 Task: In the Contact  ElenaHall90@nyu.edu, Log Email with description: 'Sent an email with a proposal to a potential buyer.'; Add date: '22 August, 2023', attach the document: Terms_and_conditions.doc. Logged in from softage.10@softage.net
Action: Mouse moved to (107, 72)
Screenshot: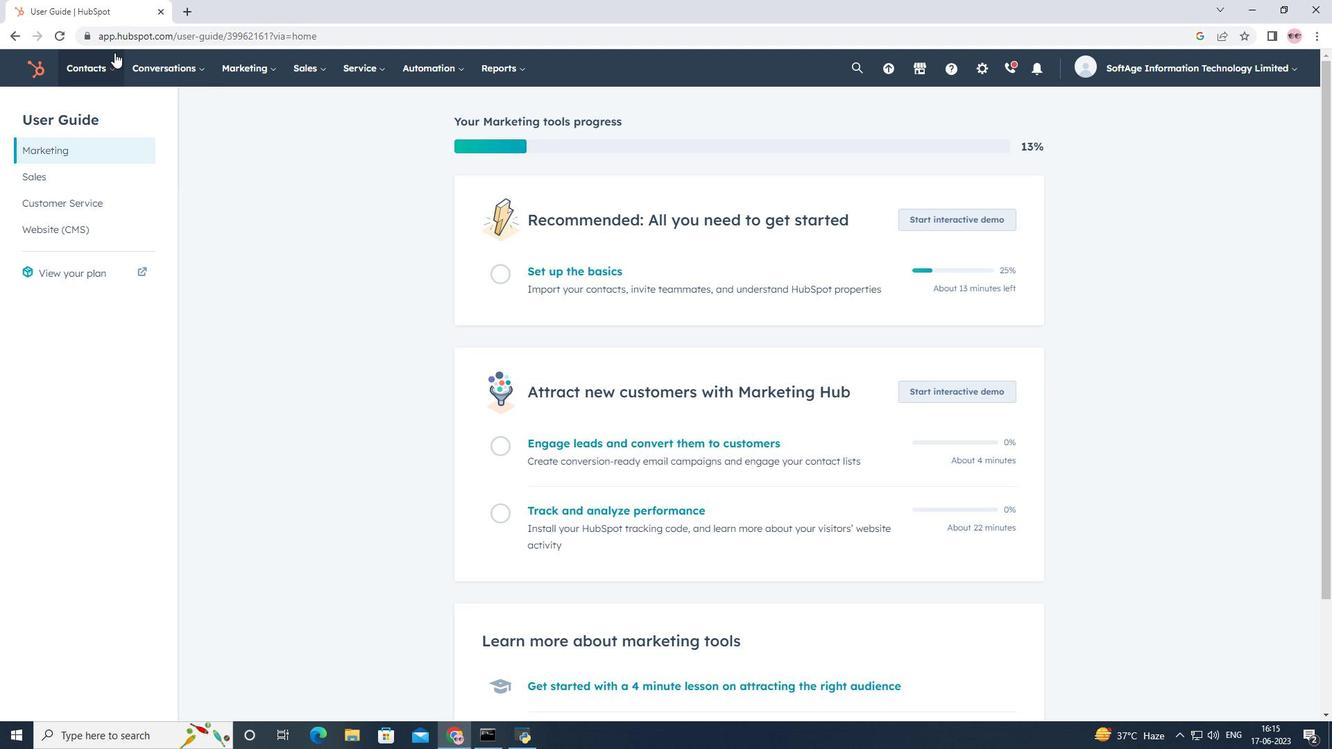 
Action: Mouse pressed left at (107, 72)
Screenshot: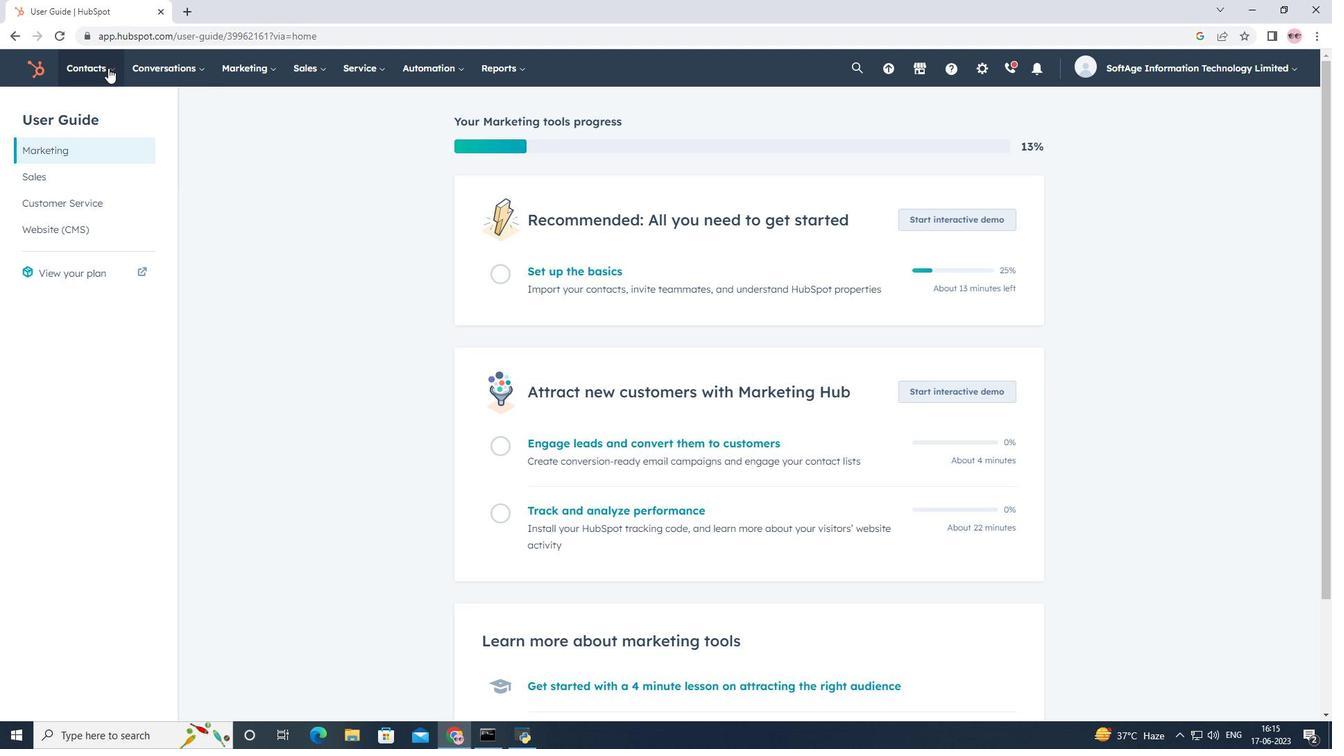 
Action: Mouse moved to (124, 104)
Screenshot: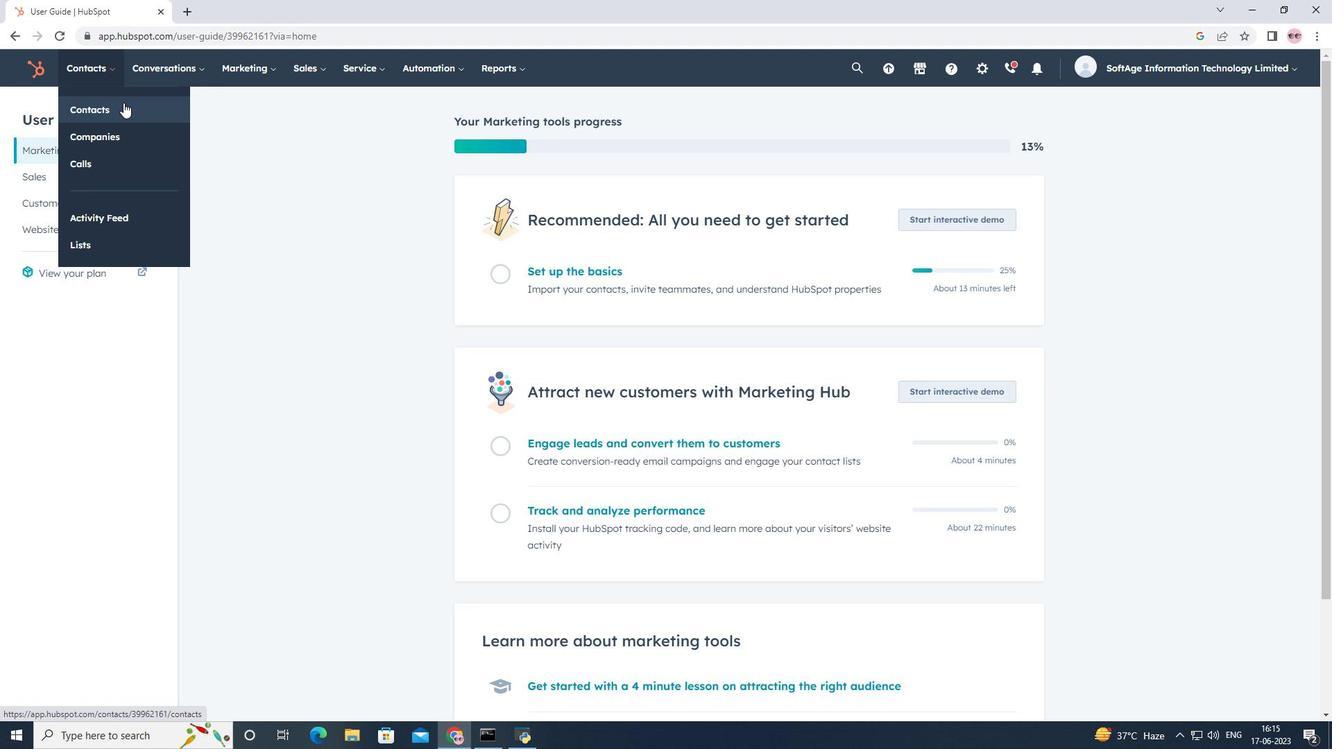 
Action: Mouse pressed left at (124, 104)
Screenshot: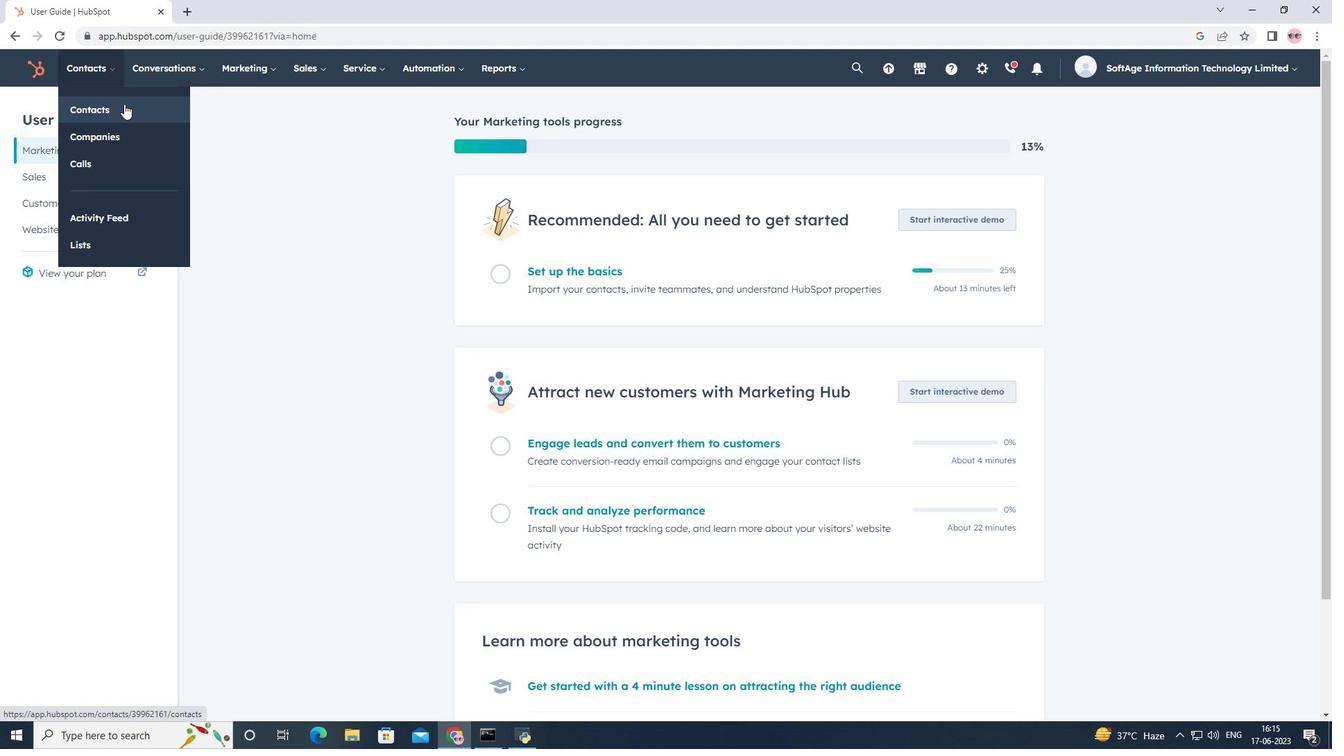 
Action: Mouse moved to (109, 230)
Screenshot: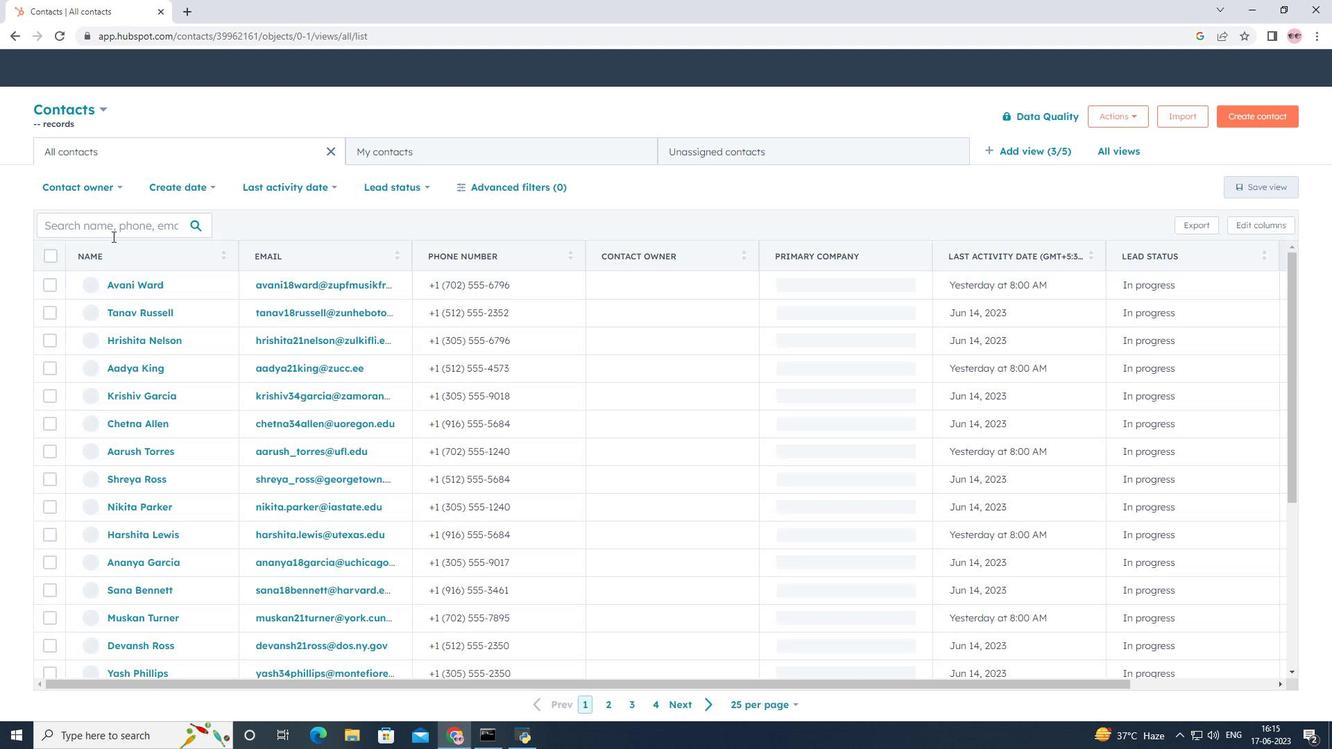 
Action: Mouse pressed left at (109, 230)
Screenshot: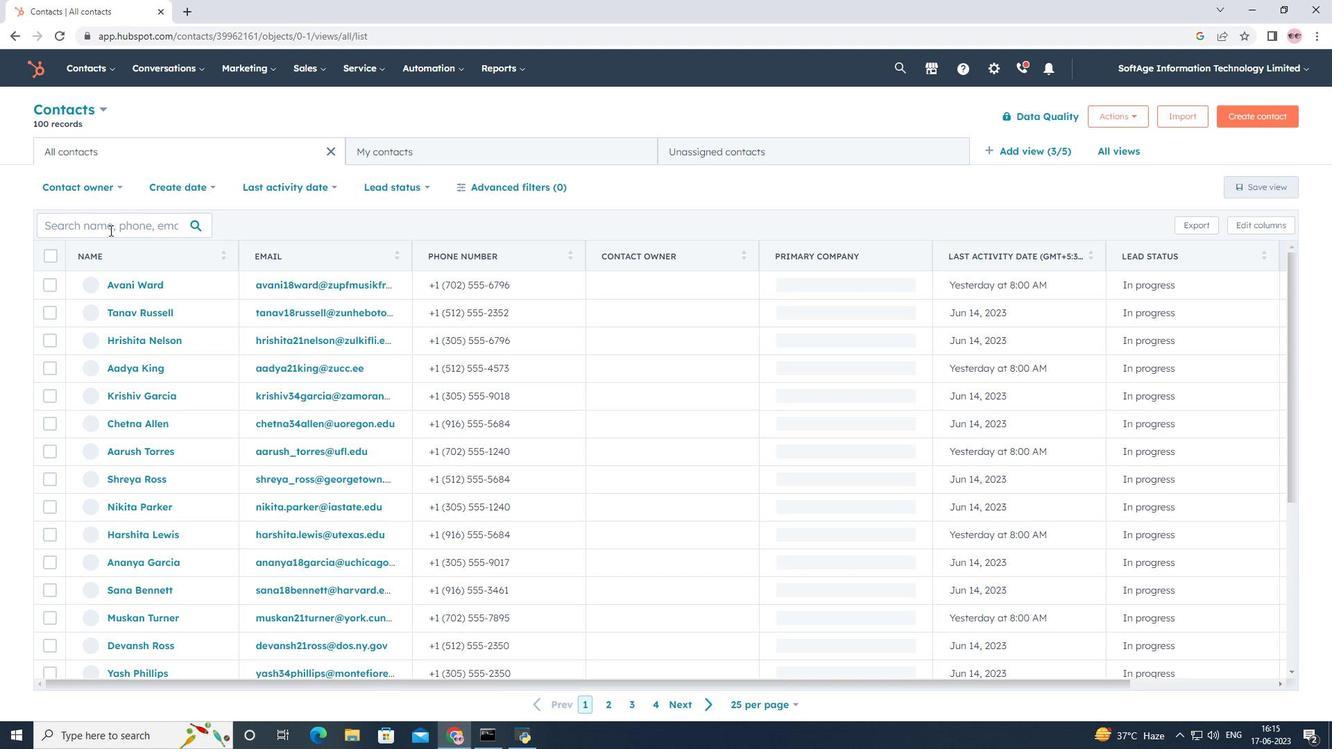 
Action: Key pressed <Key.shift>Elena<Key.shift>Hall<Key.shift>90<Key.shift><Key.shift><Key.shift><Key.shift><Key.shift><Key.shift><Key.shift><Key.shift><Key.shift>@nu<Key.backspace>yu.edu
Screenshot: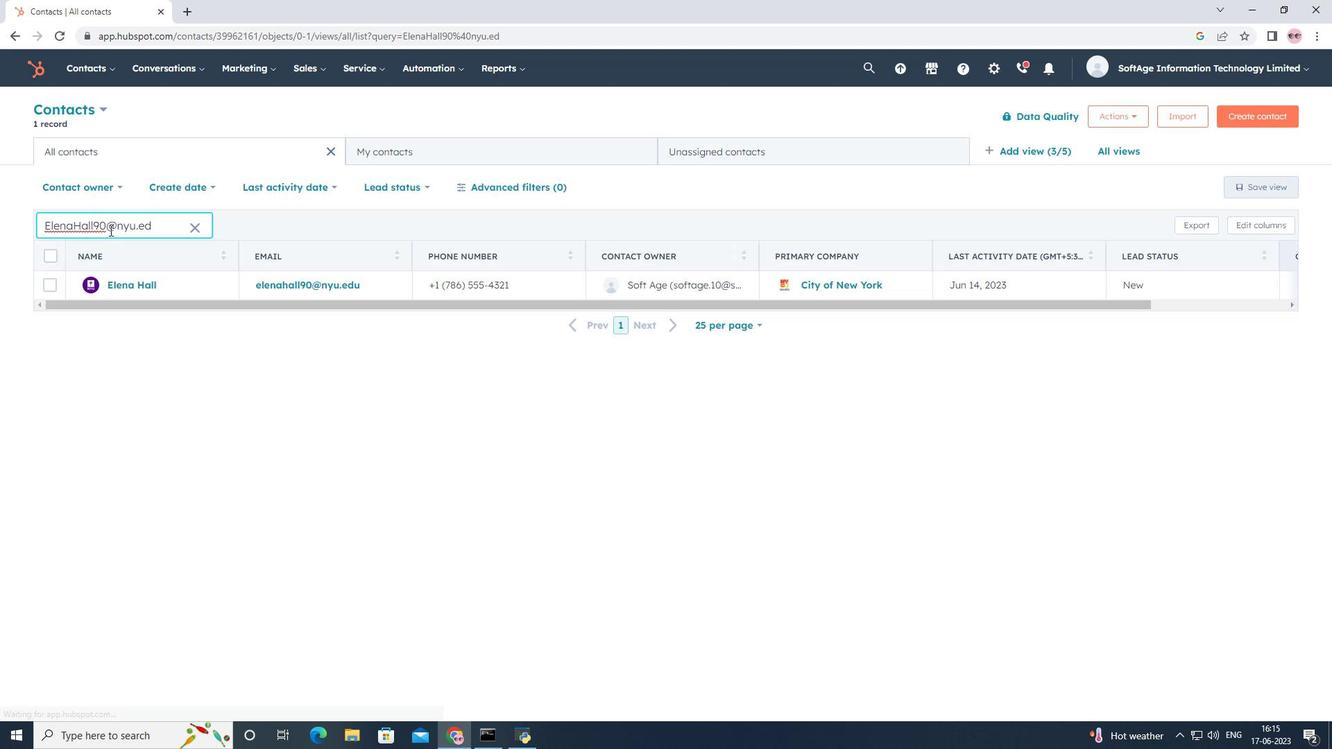 
Action: Mouse moved to (133, 289)
Screenshot: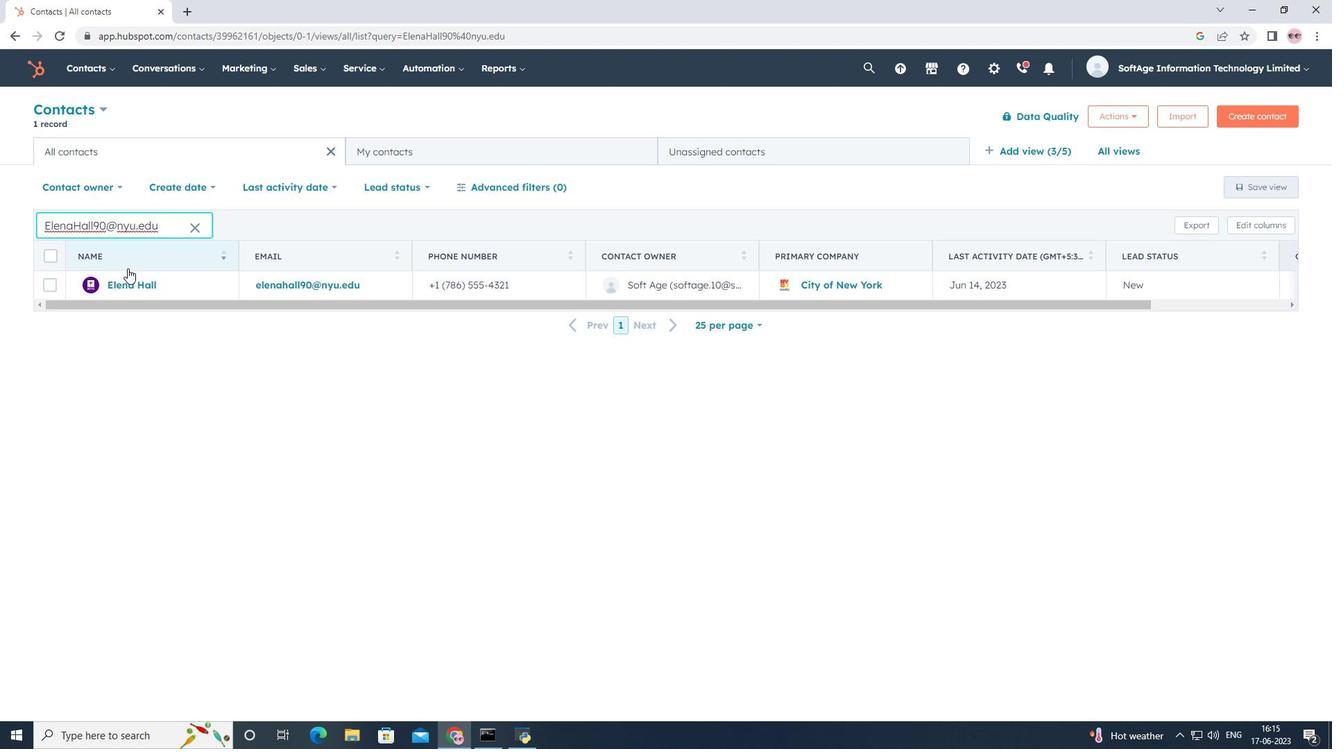 
Action: Mouse pressed left at (133, 289)
Screenshot: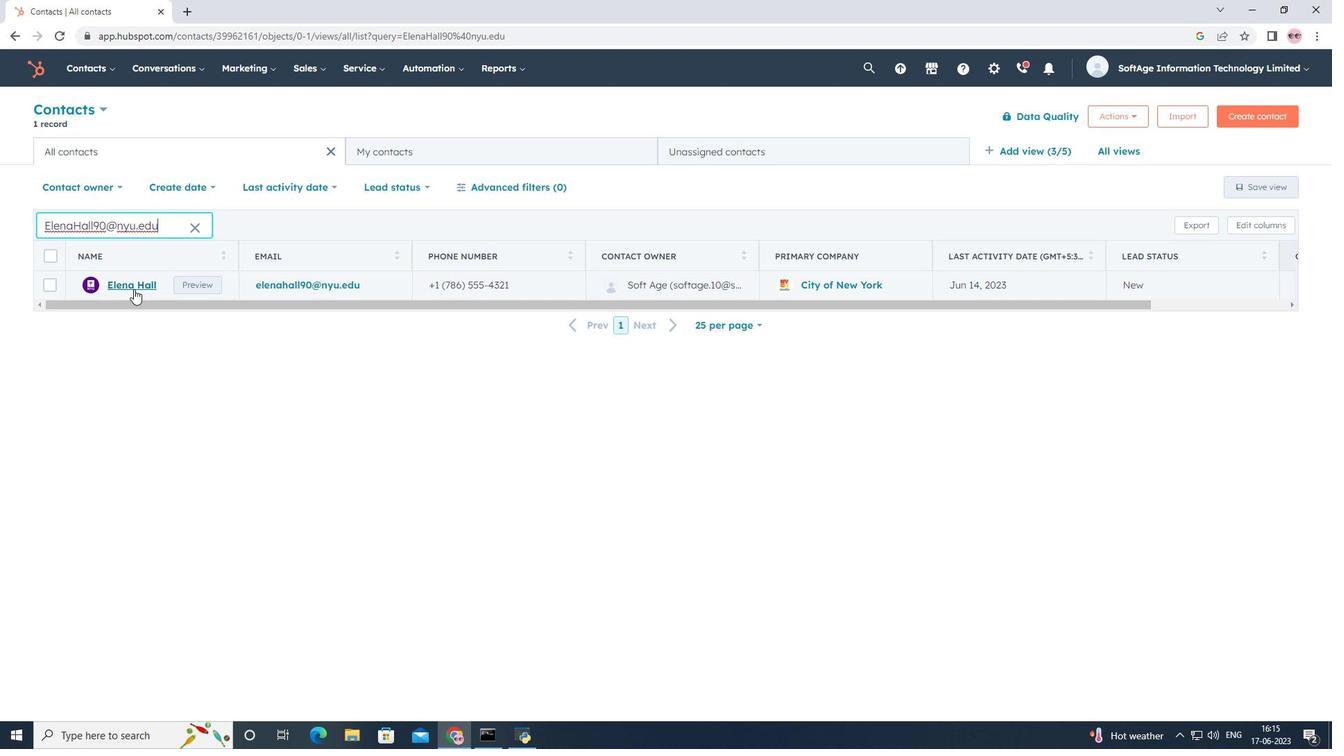 
Action: Mouse moved to (271, 231)
Screenshot: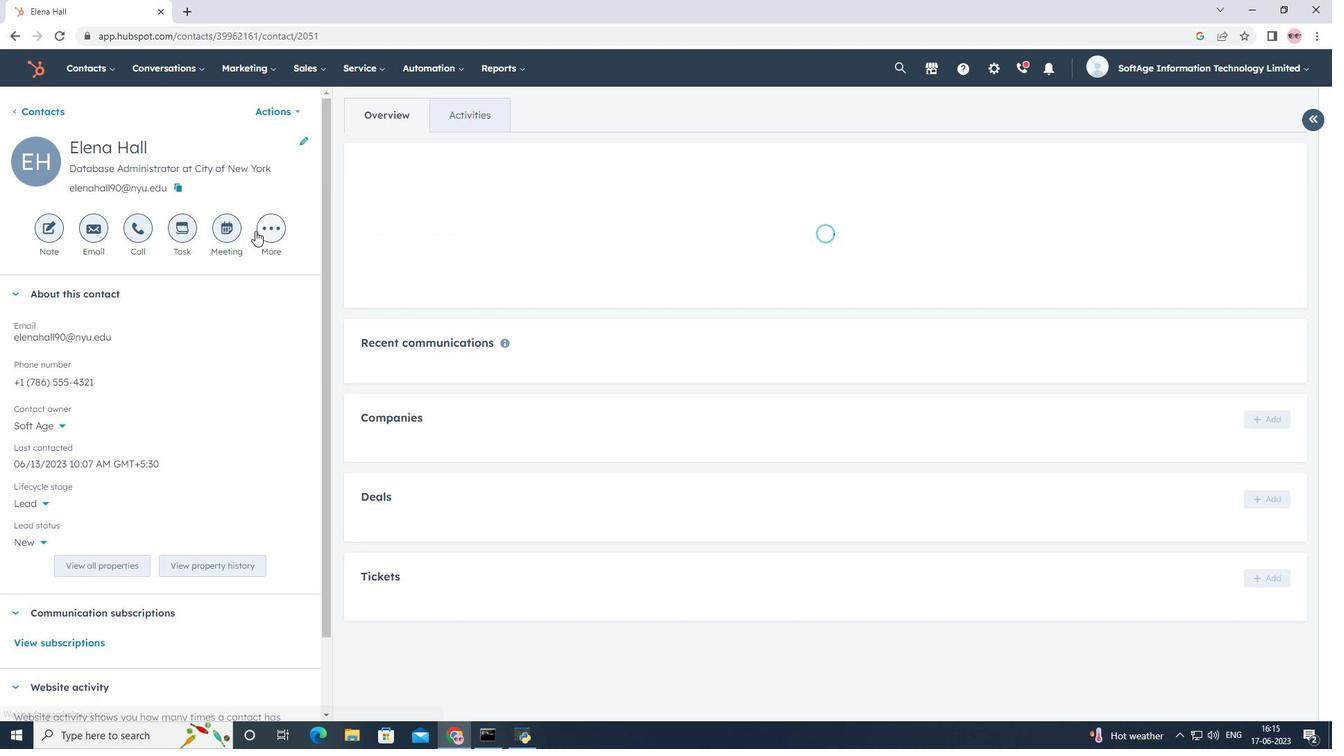 
Action: Mouse pressed left at (271, 231)
Screenshot: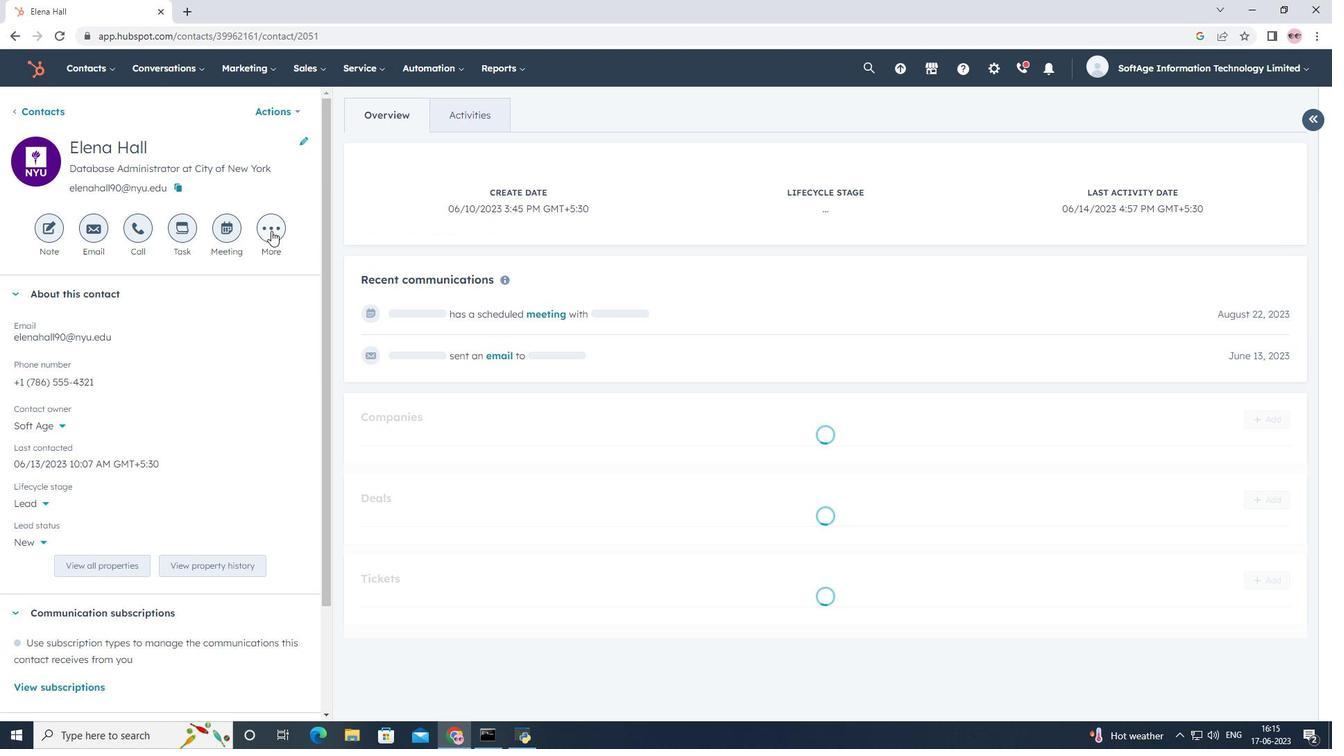 
Action: Mouse moved to (283, 406)
Screenshot: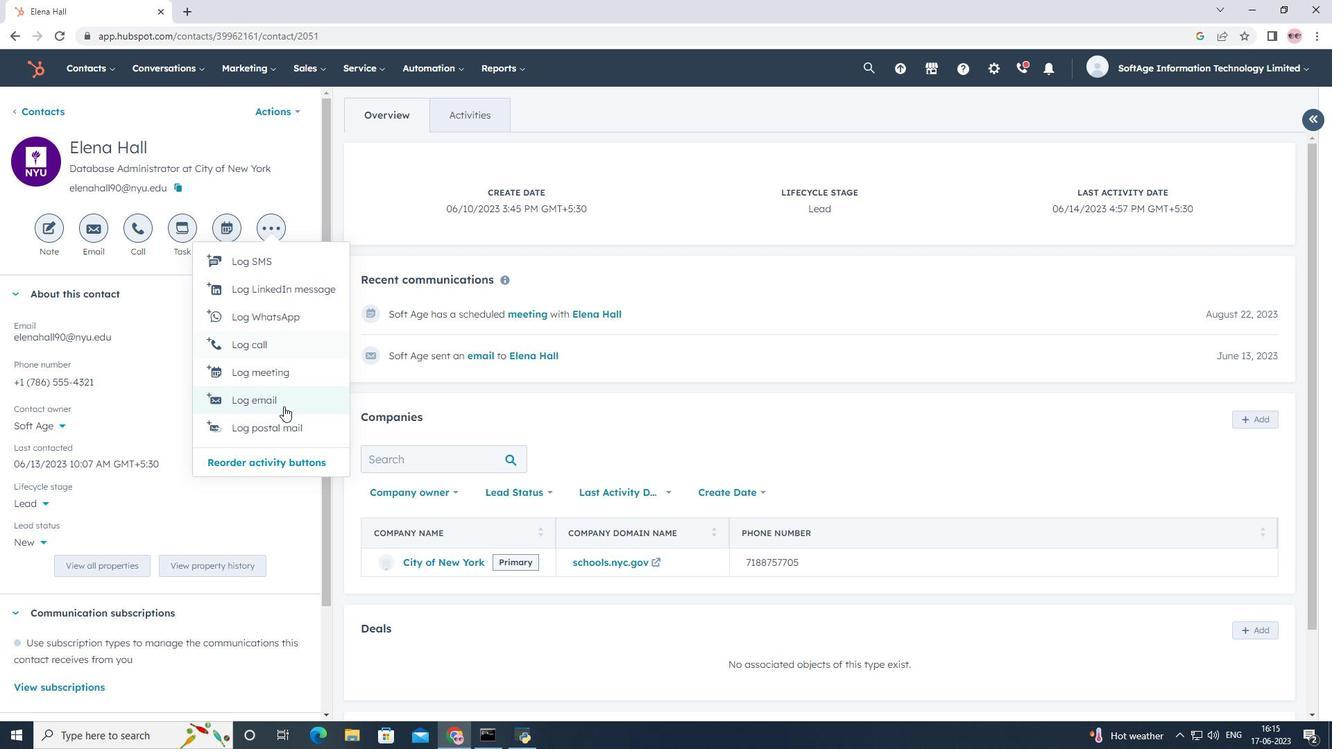 
Action: Mouse pressed left at (283, 406)
Screenshot: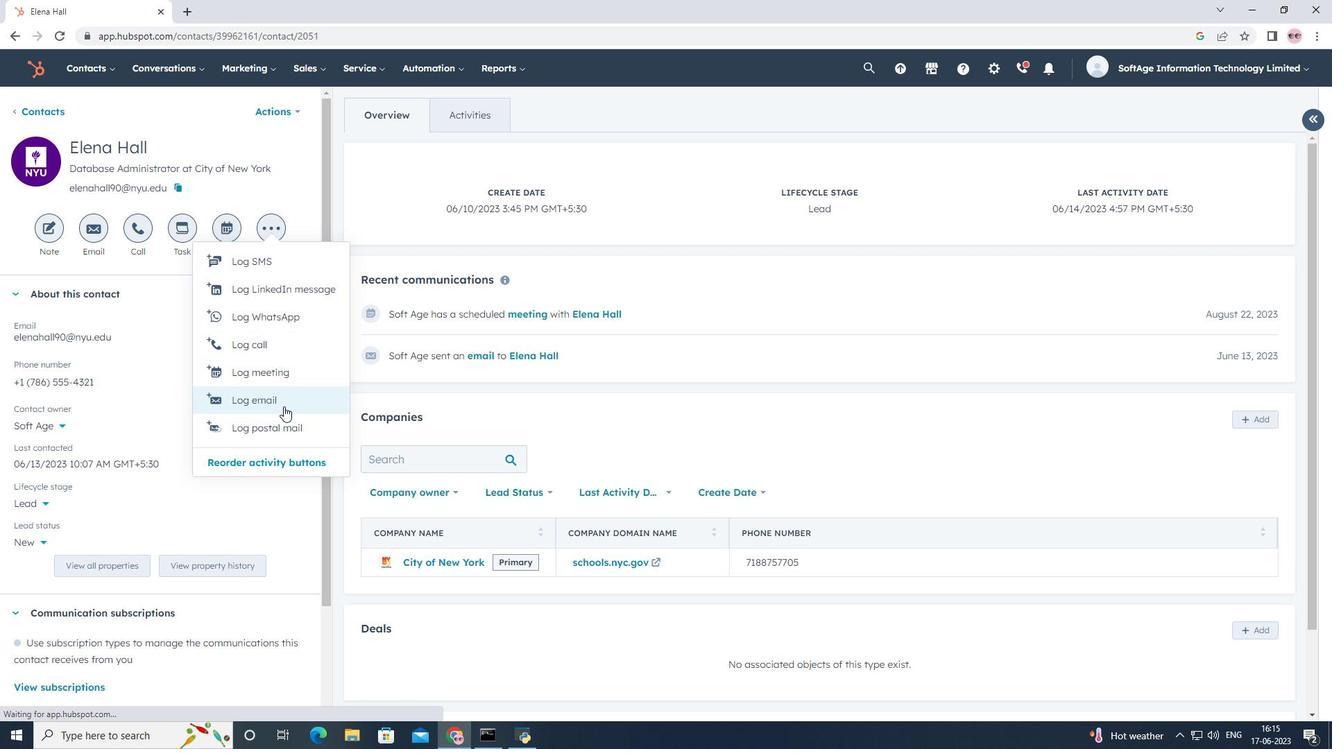 
Action: Mouse moved to (805, 533)
Screenshot: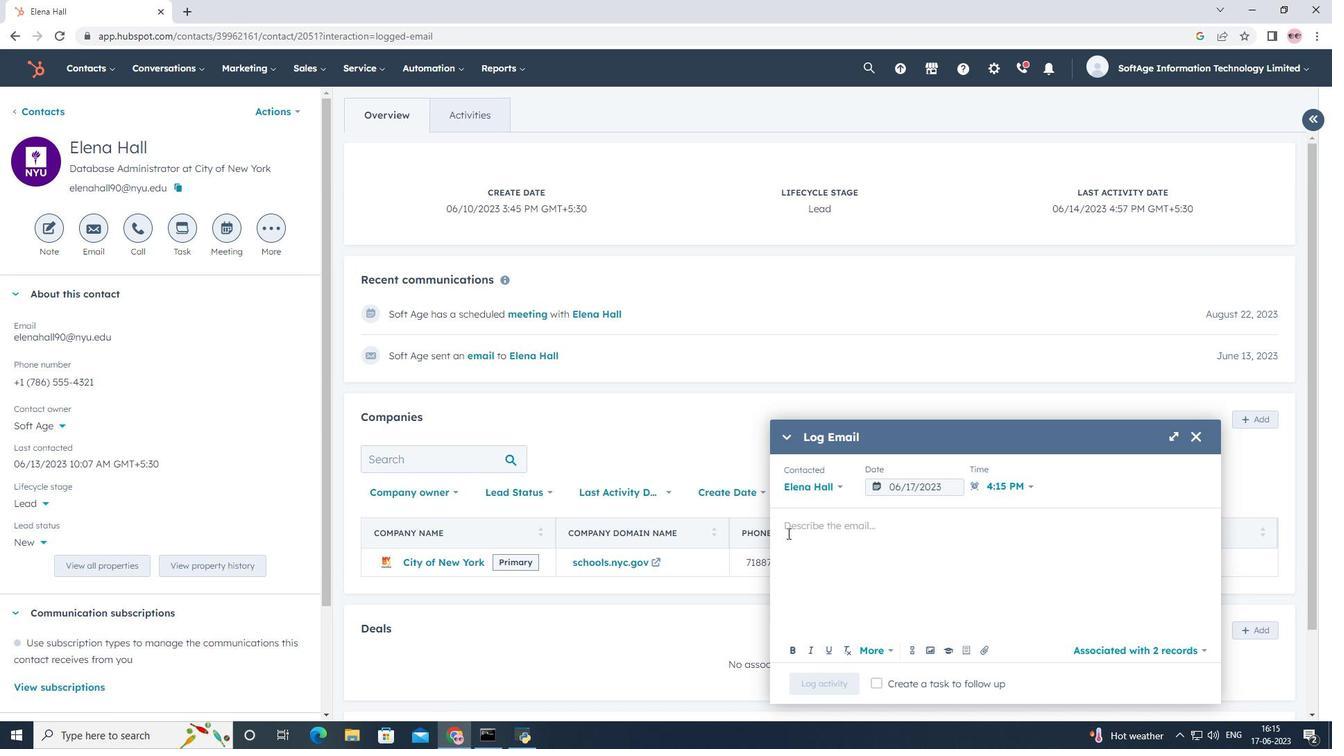 
Action: Key pressed <Key.shift><Key.shift>Sent<Key.space>an<Key.space>email<Key.space>with<Key.space>a<Key.space>proposal<Key.space>to<Key.space>a<Key.space>potential<Key.space>buyer.
Screenshot: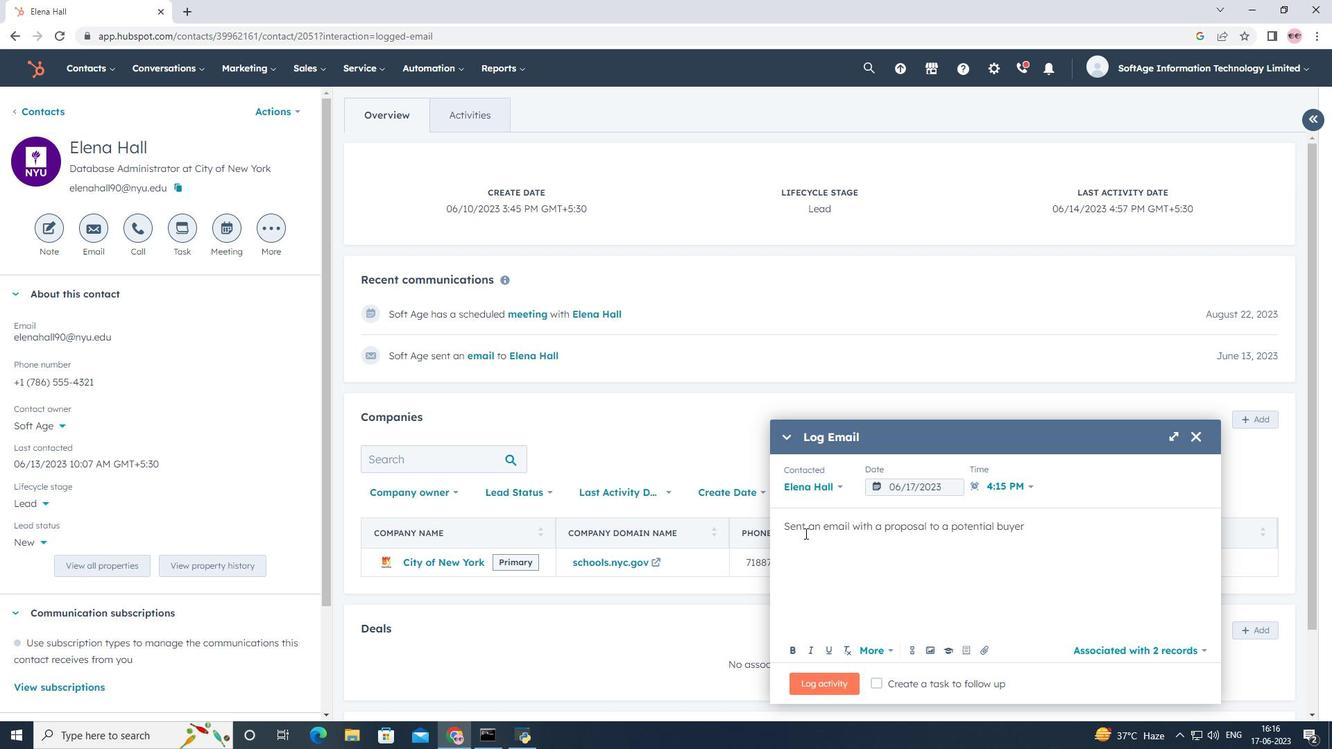 
Action: Mouse moved to (941, 491)
Screenshot: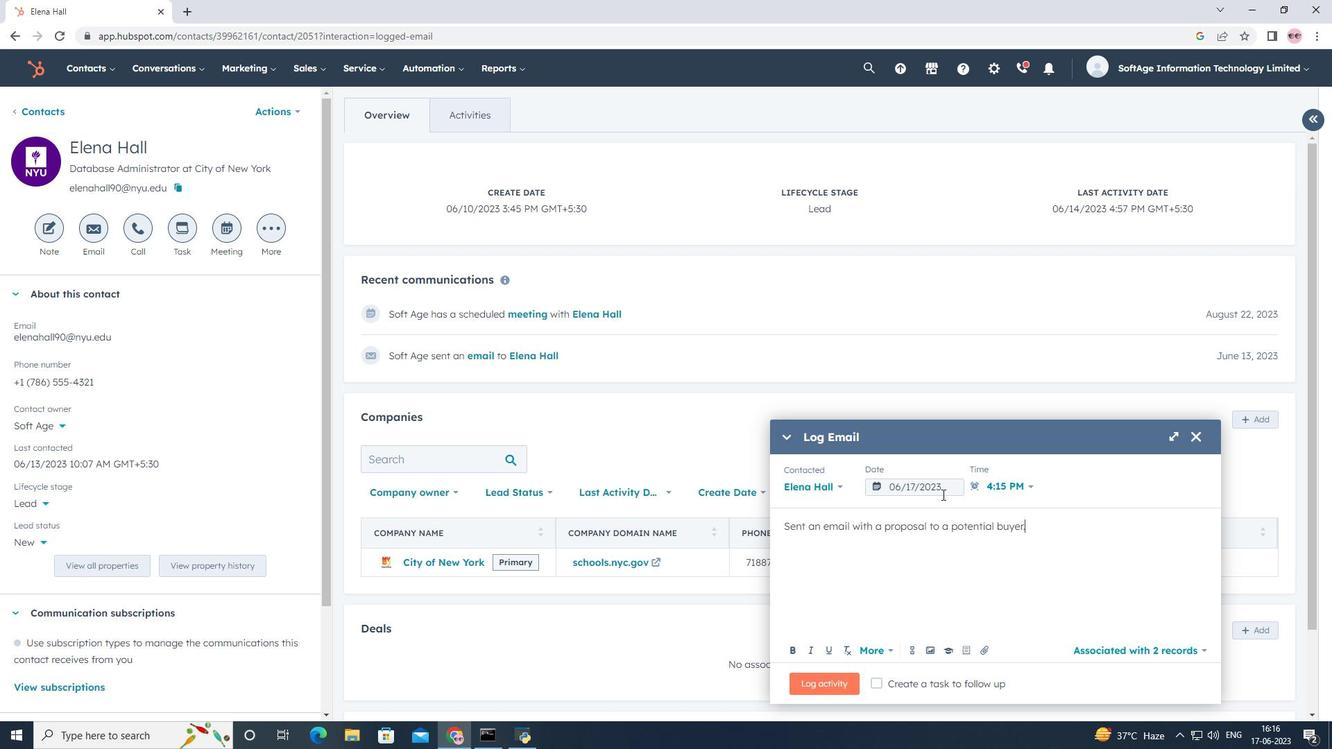 
Action: Mouse pressed left at (941, 491)
Screenshot: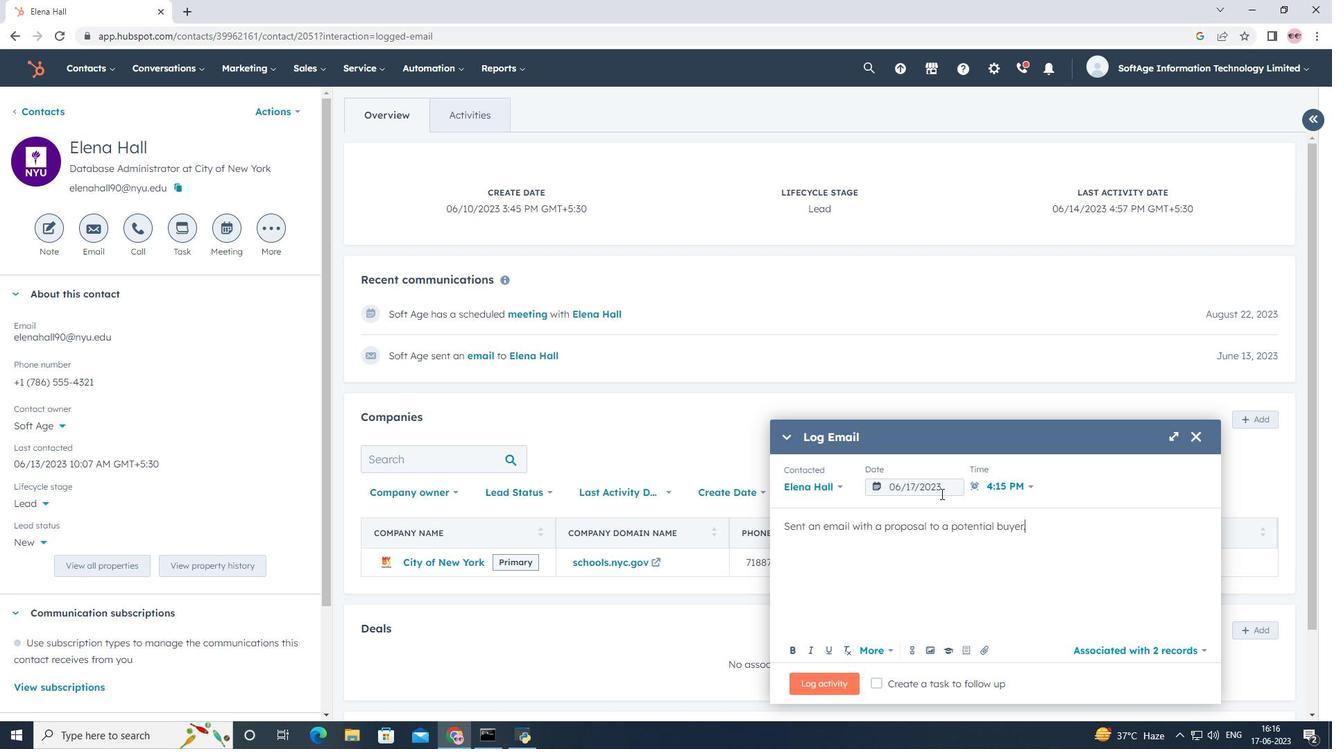 
Action: Mouse moved to (1050, 271)
Screenshot: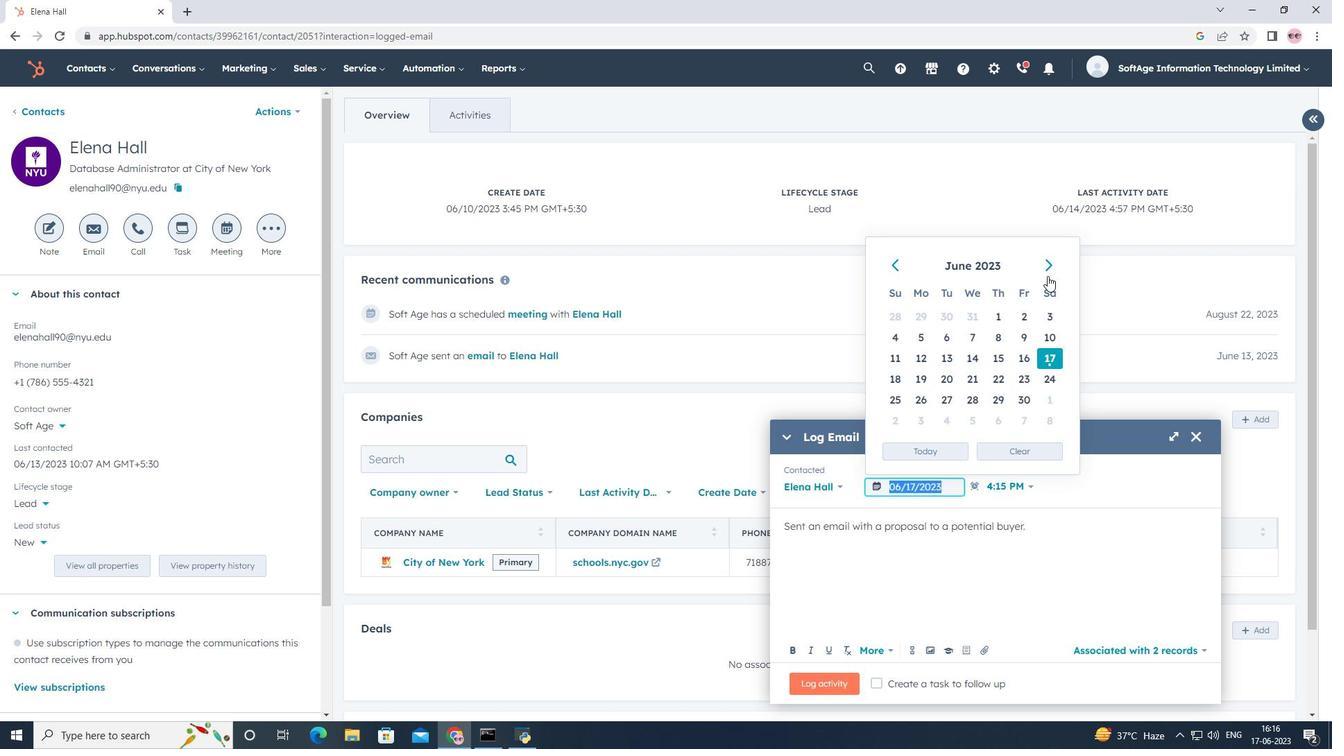 
Action: Mouse pressed left at (1050, 271)
Screenshot: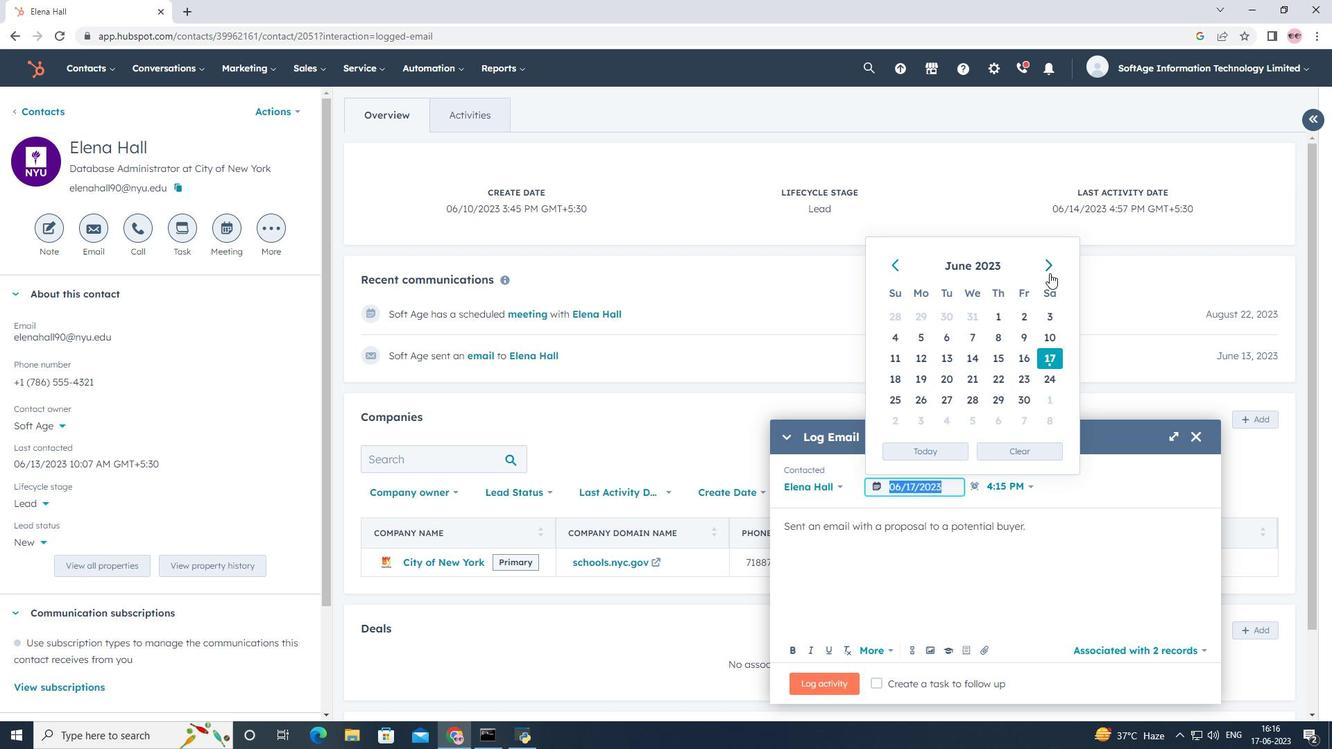 
Action: Mouse pressed left at (1050, 271)
Screenshot: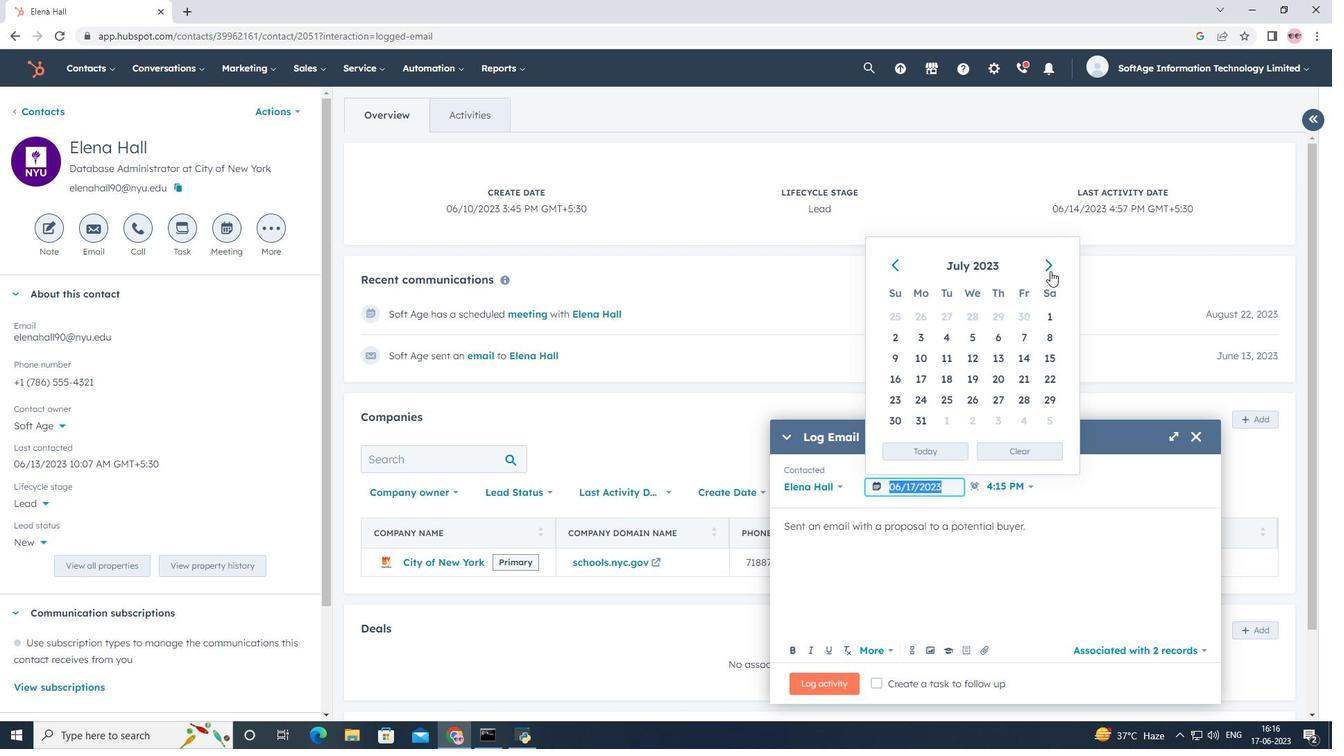 
Action: Mouse moved to (942, 385)
Screenshot: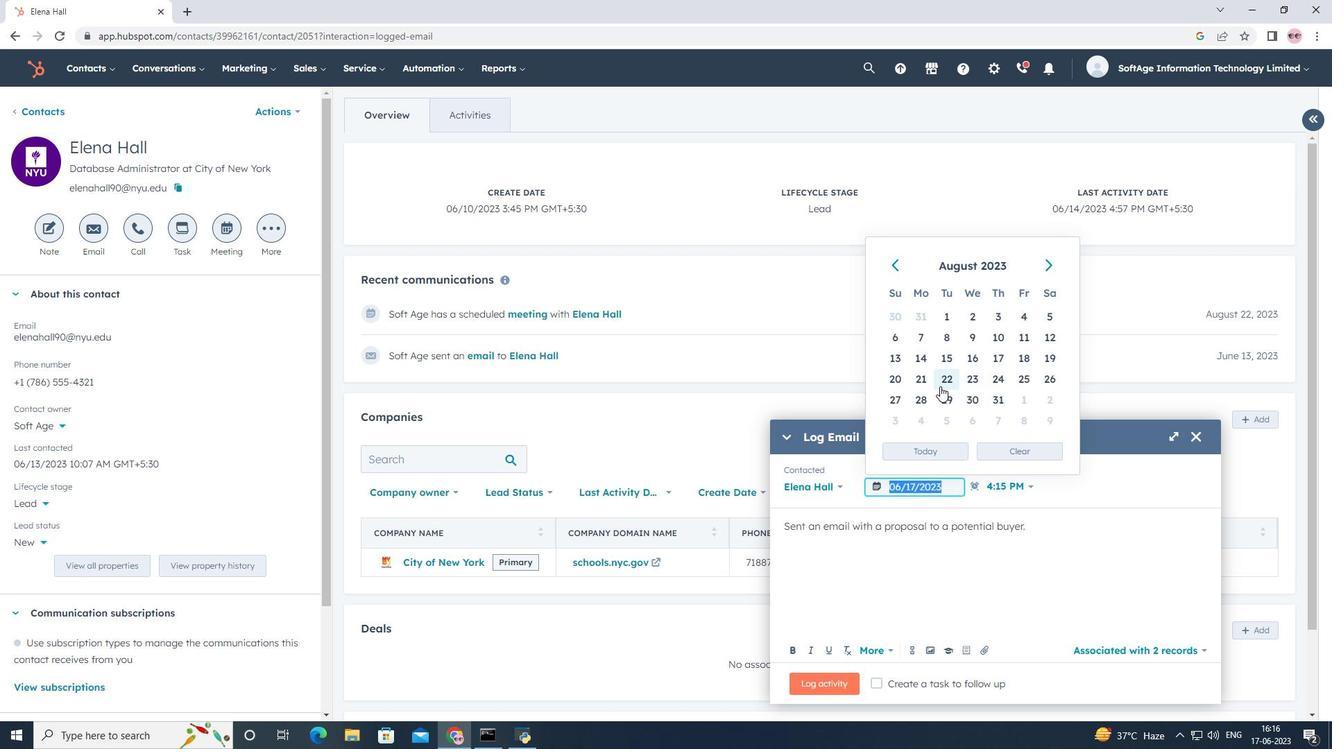
Action: Mouse pressed left at (942, 385)
Screenshot: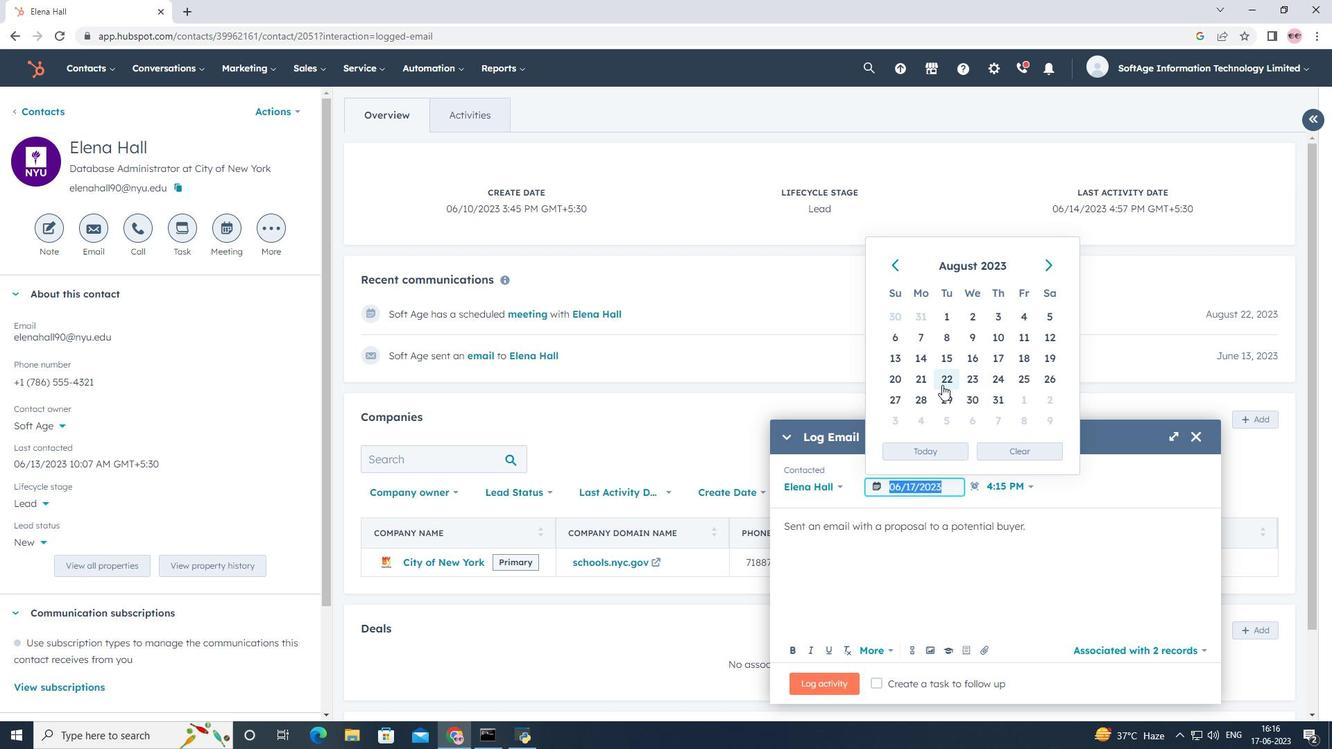 
Action: Mouse moved to (982, 647)
Screenshot: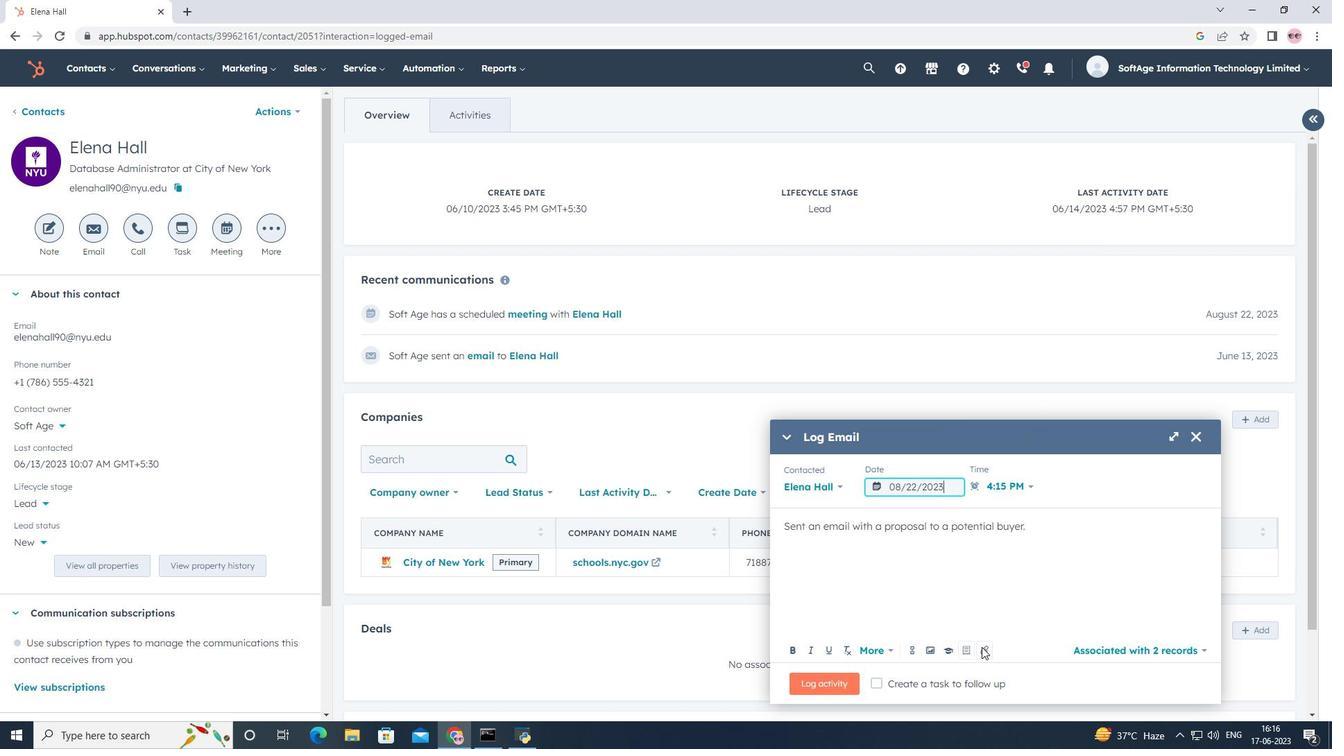 
Action: Mouse pressed left at (982, 647)
Screenshot: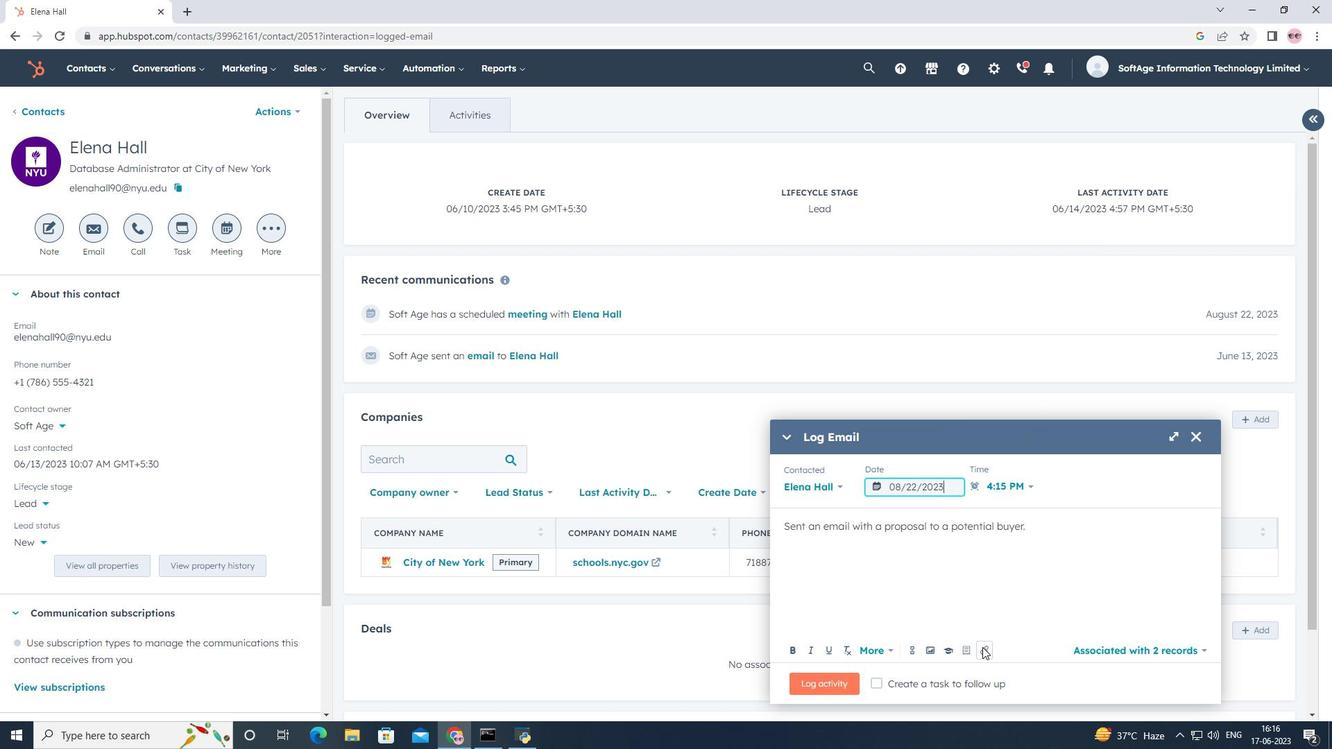 
Action: Mouse moved to (972, 602)
Screenshot: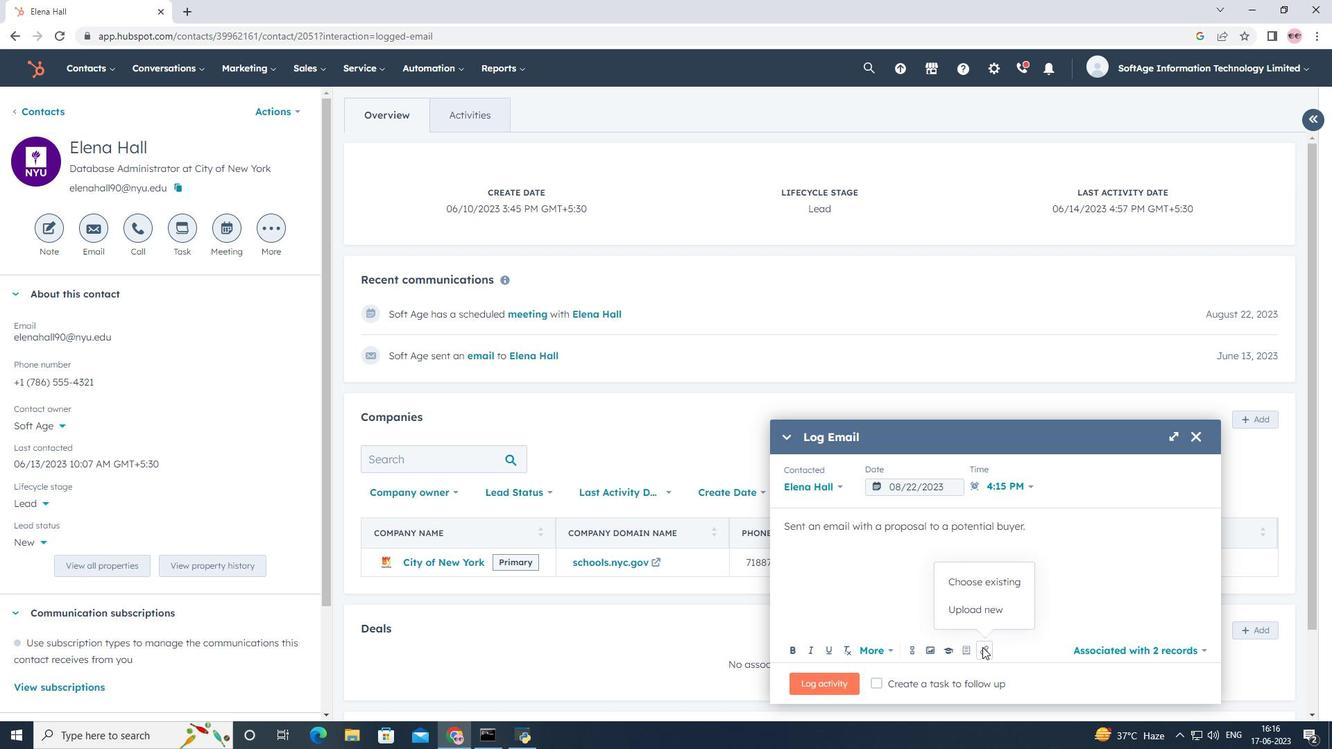 
Action: Mouse pressed left at (972, 602)
Screenshot: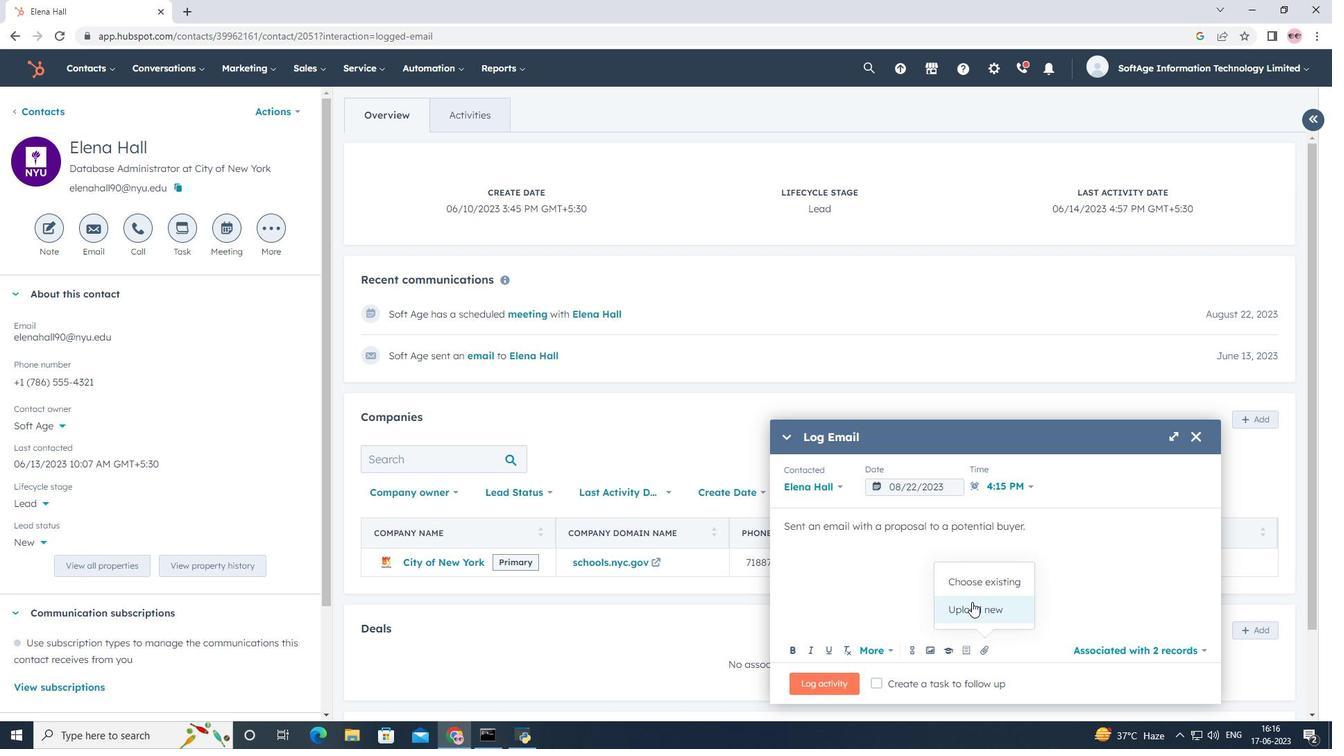 
Action: Mouse moved to (232, 131)
Screenshot: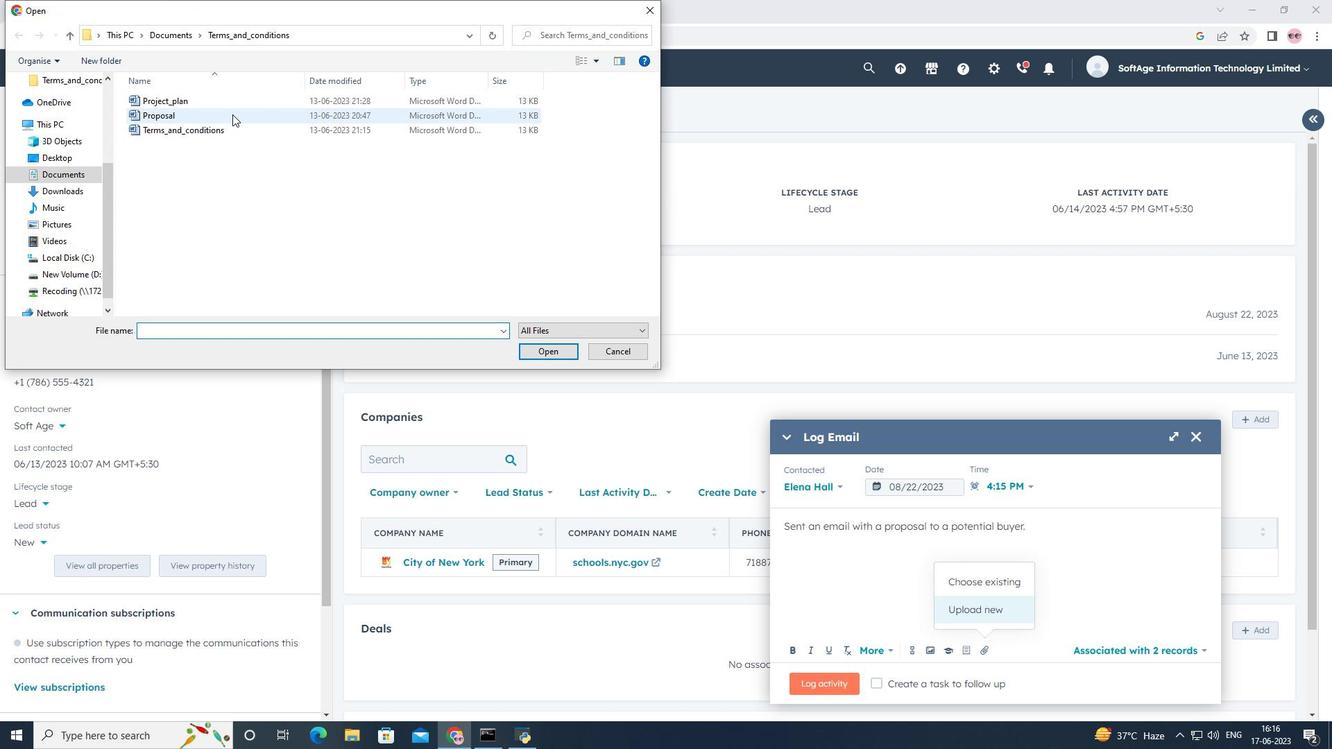 
Action: Mouse pressed left at (232, 131)
Screenshot: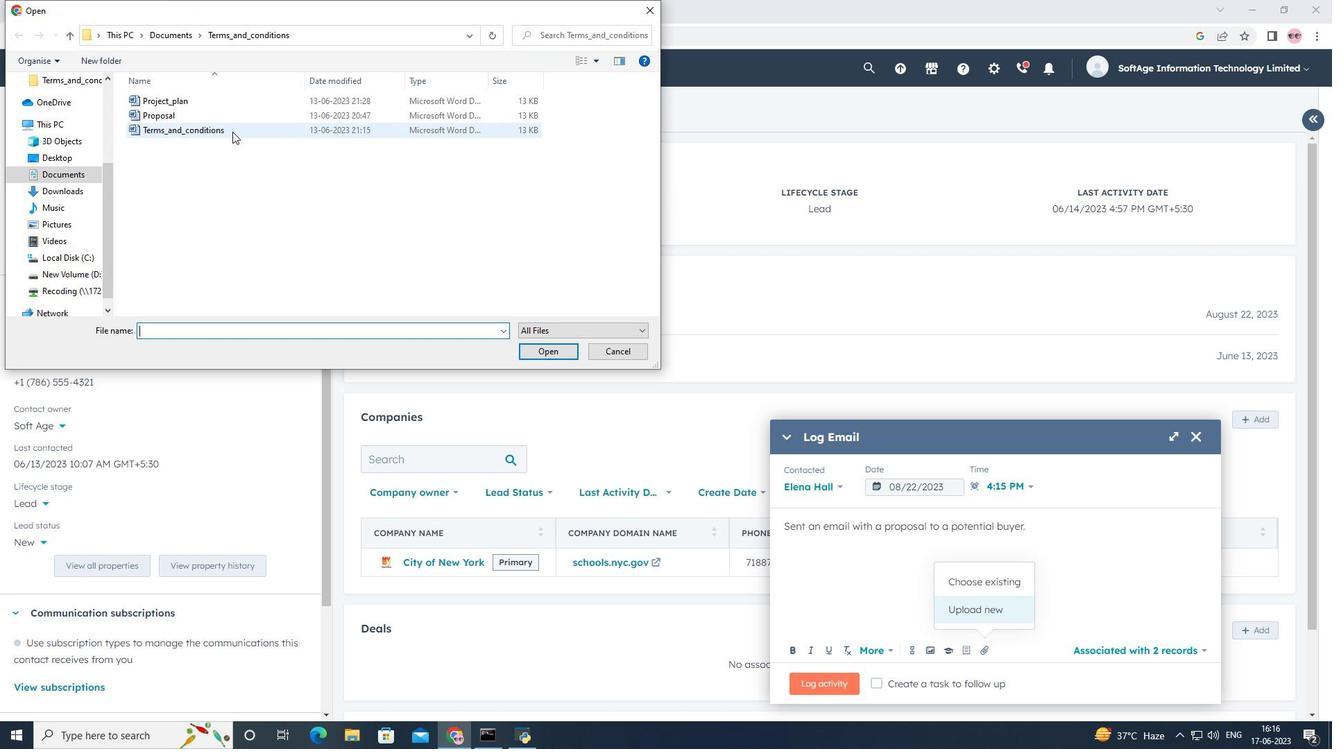 
Action: Mouse moved to (549, 350)
Screenshot: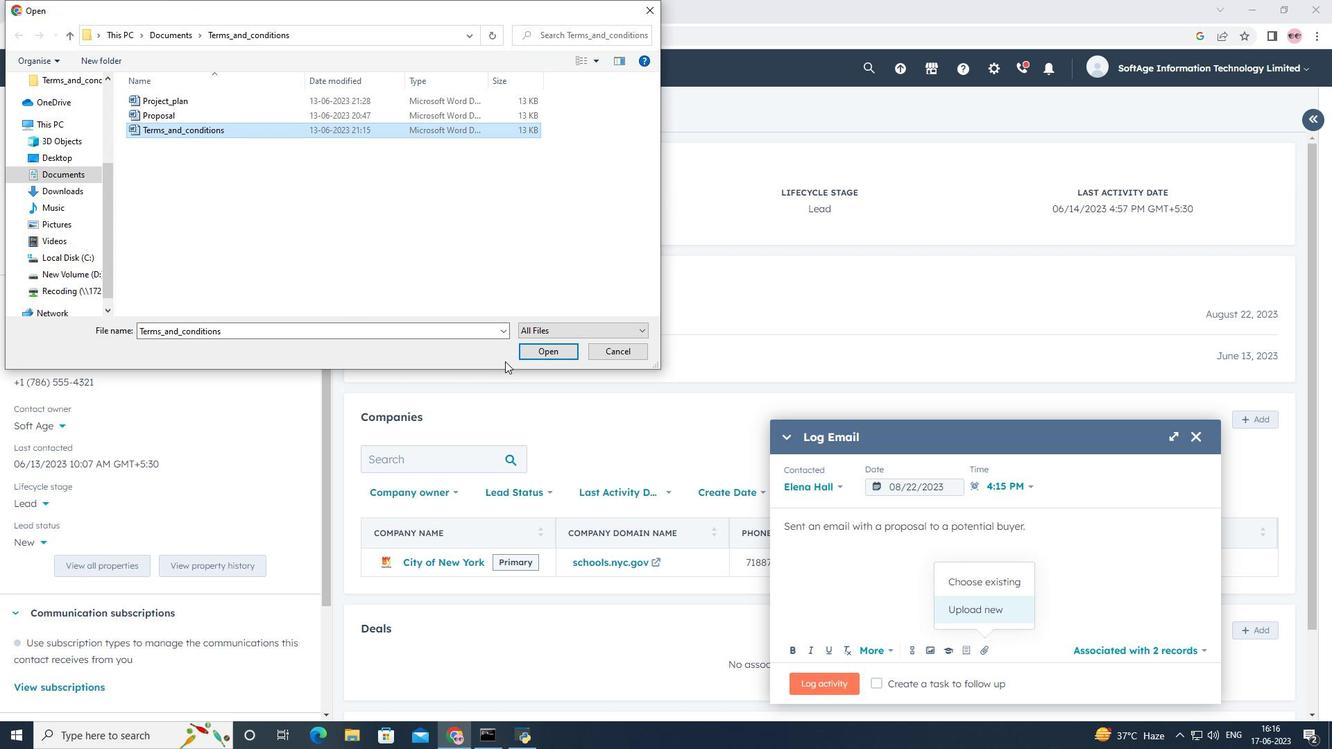 
Action: Mouse pressed left at (549, 350)
Screenshot: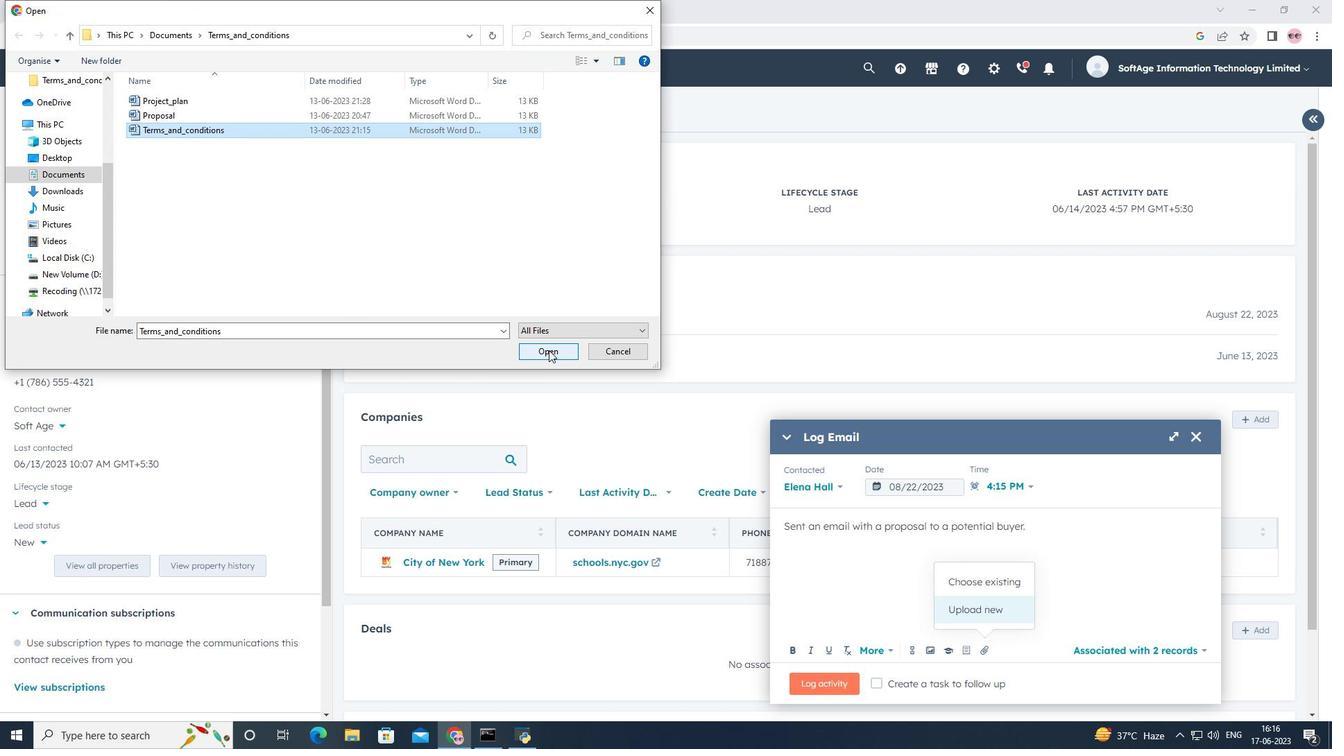 
Action: Mouse moved to (830, 686)
Screenshot: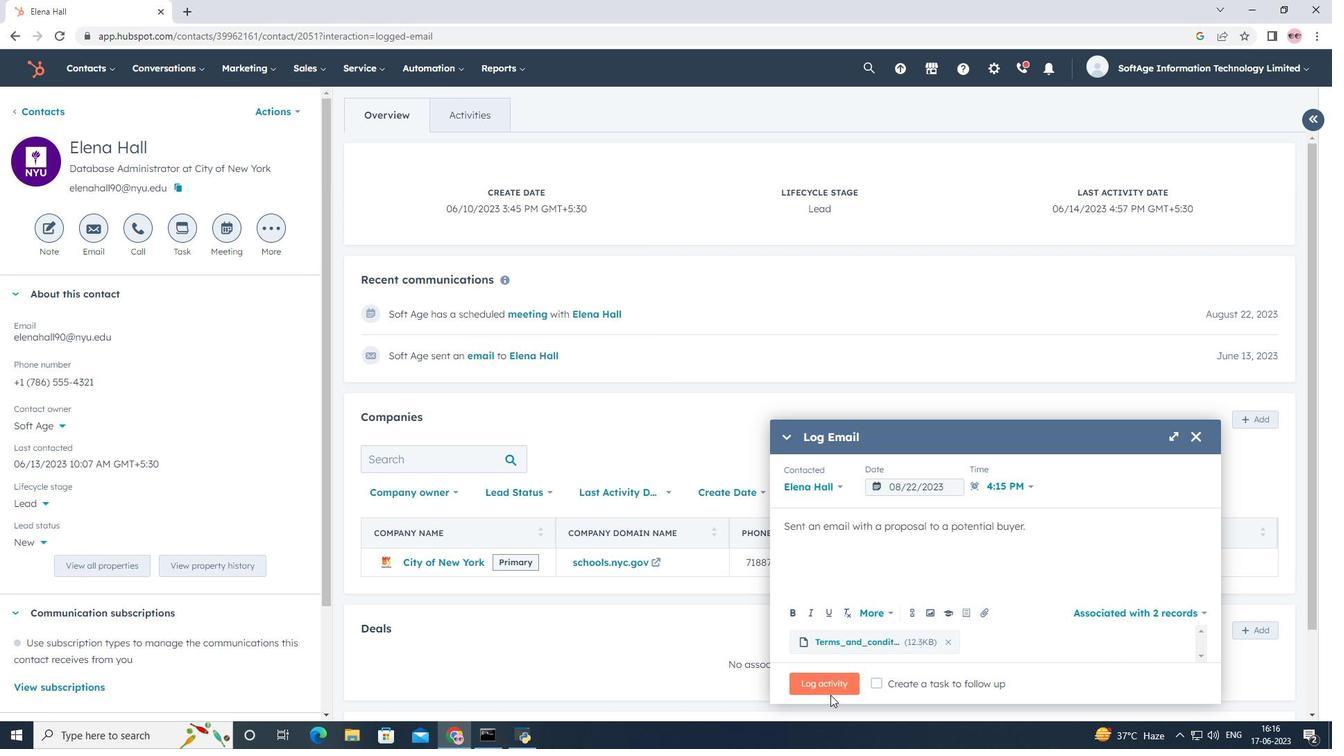 
Action: Mouse pressed left at (830, 686)
Screenshot: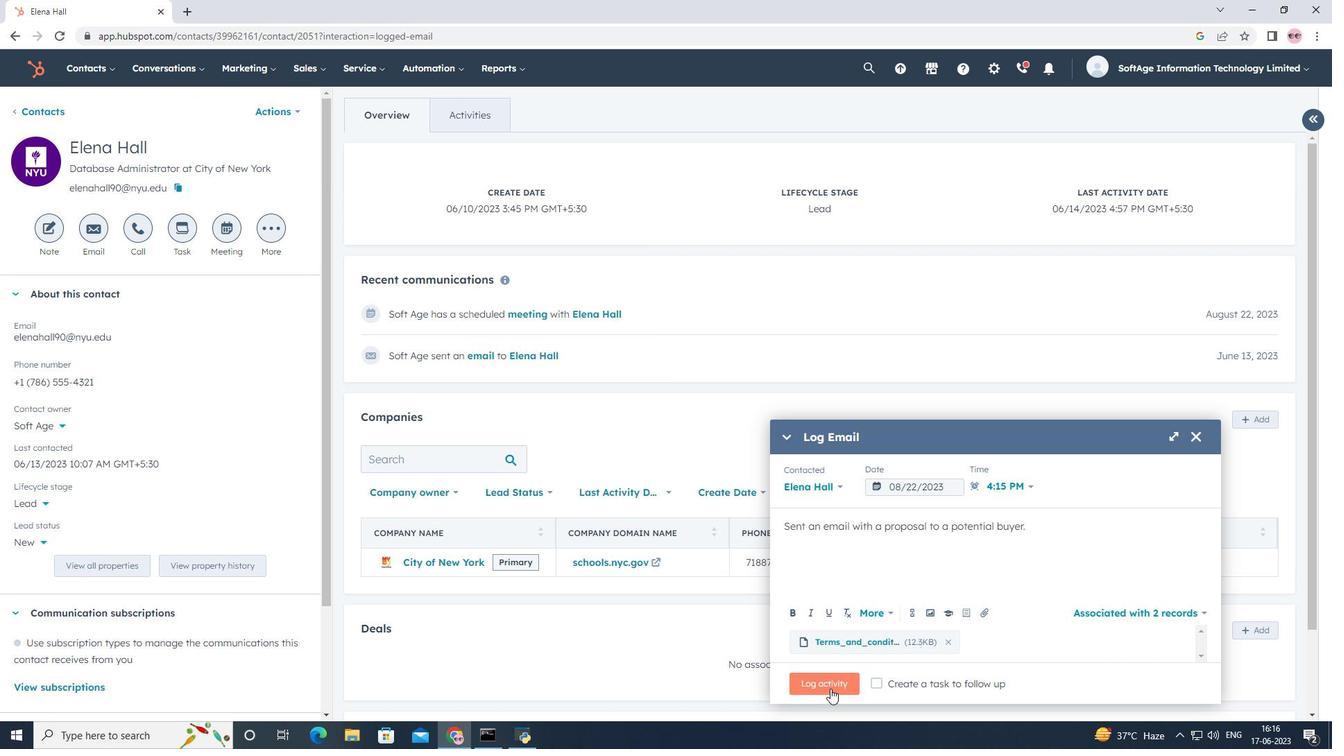 
